 Task: Select a due date automation when advanced on, 2 days before a card is due add dates starting in more than 1 working days at 11:00 AM.
Action: Mouse moved to (1142, 85)
Screenshot: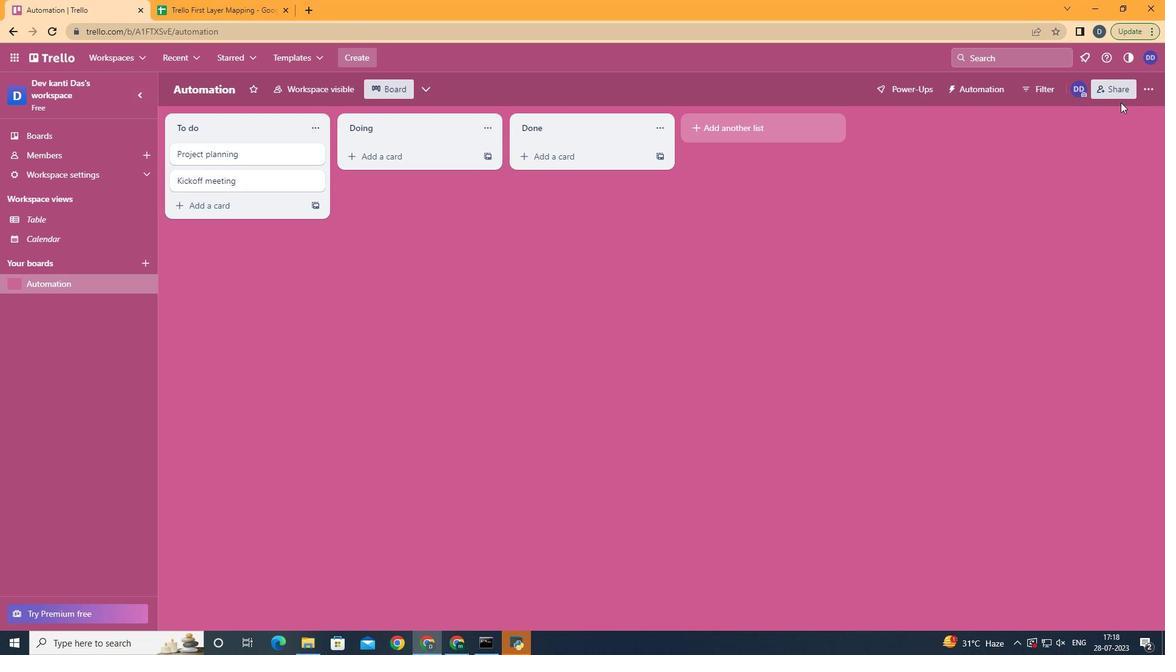 
Action: Mouse pressed left at (1142, 85)
Screenshot: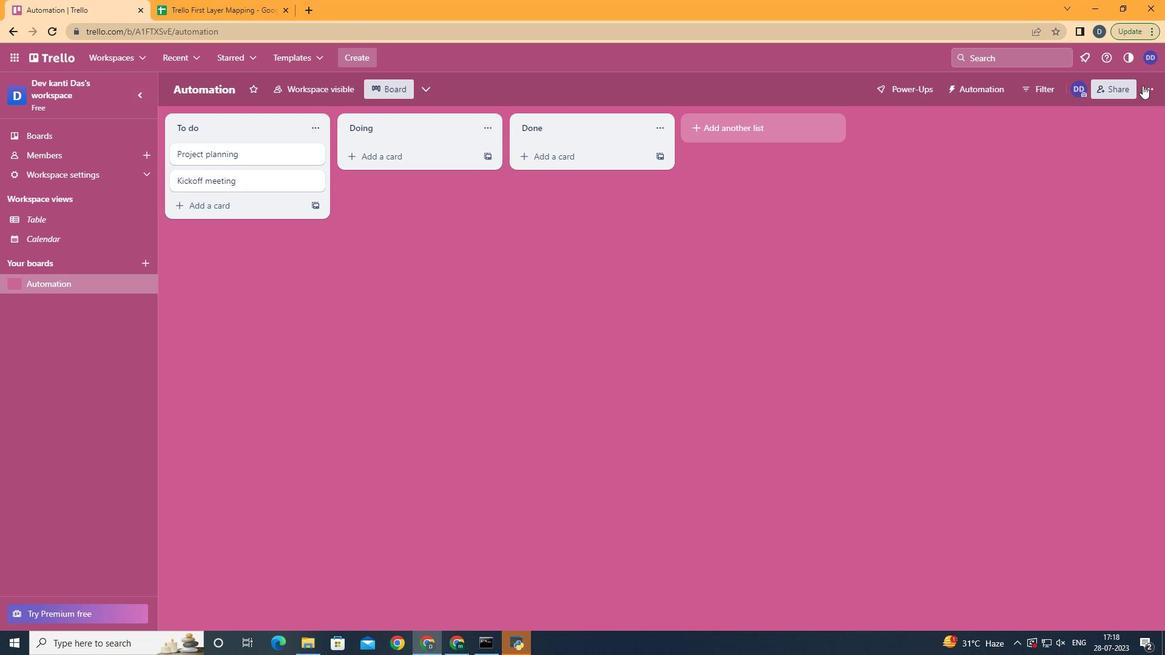 
Action: Mouse moved to (1073, 257)
Screenshot: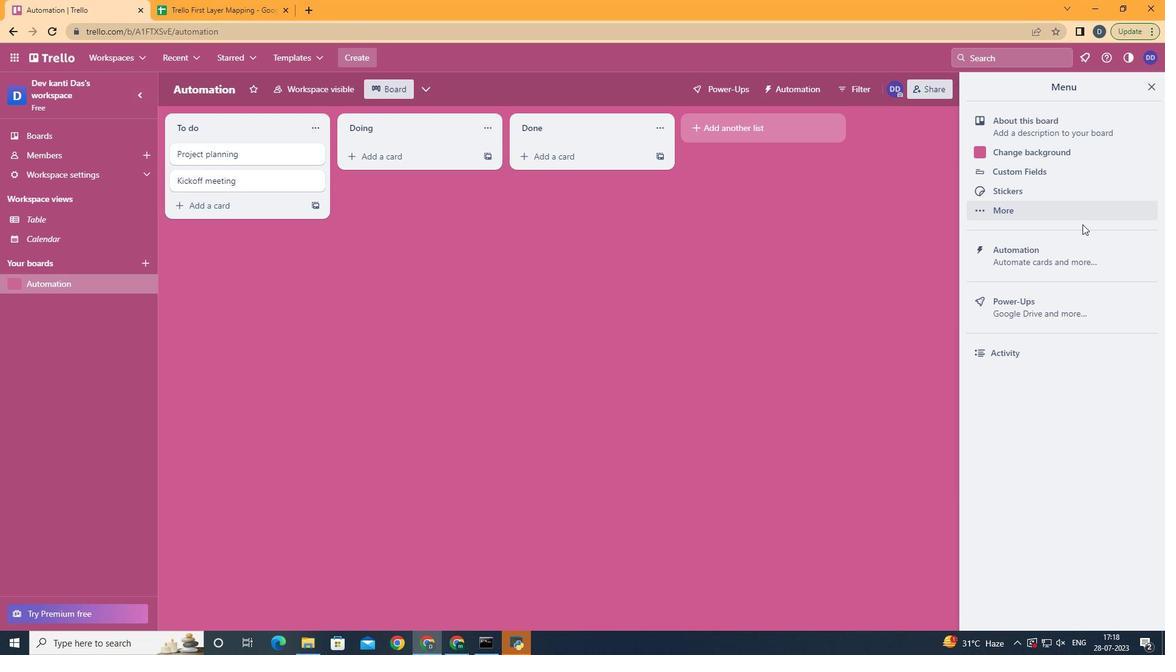 
Action: Mouse pressed left at (1073, 257)
Screenshot: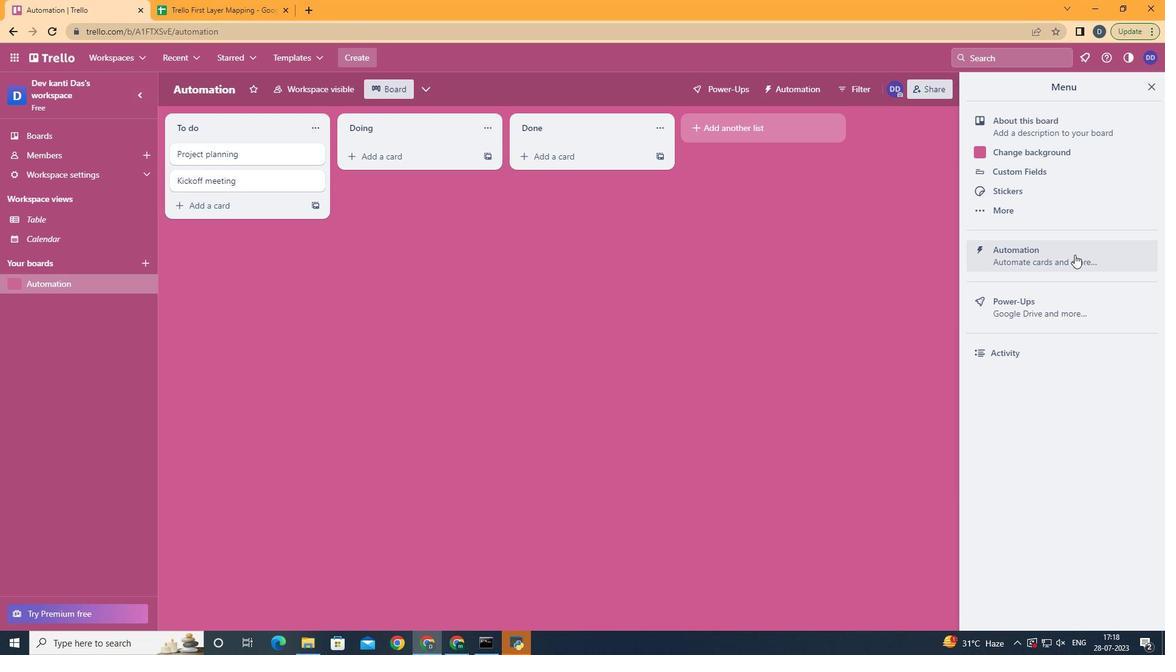 
Action: Mouse moved to (246, 239)
Screenshot: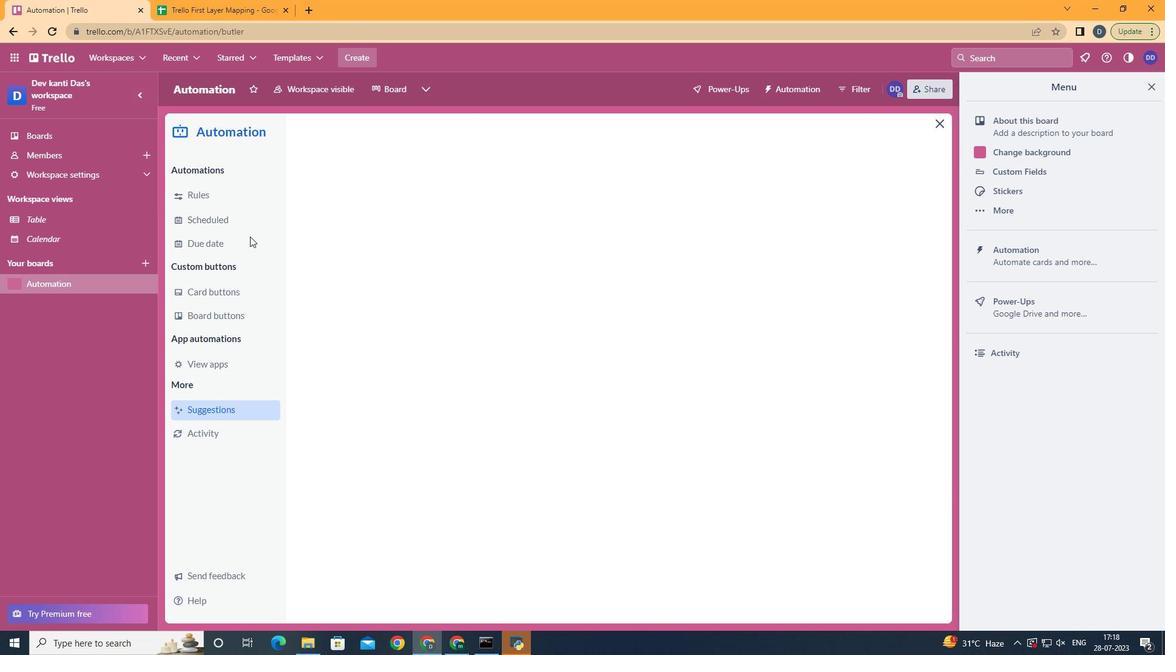 
Action: Mouse pressed left at (246, 239)
Screenshot: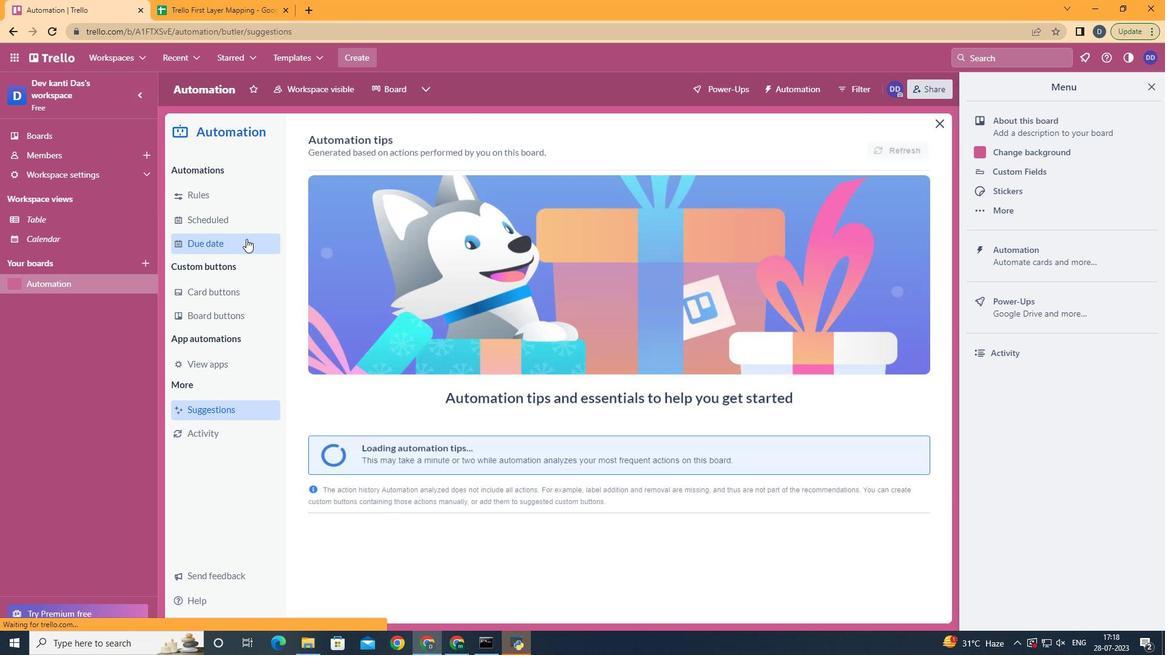 
Action: Mouse moved to (890, 149)
Screenshot: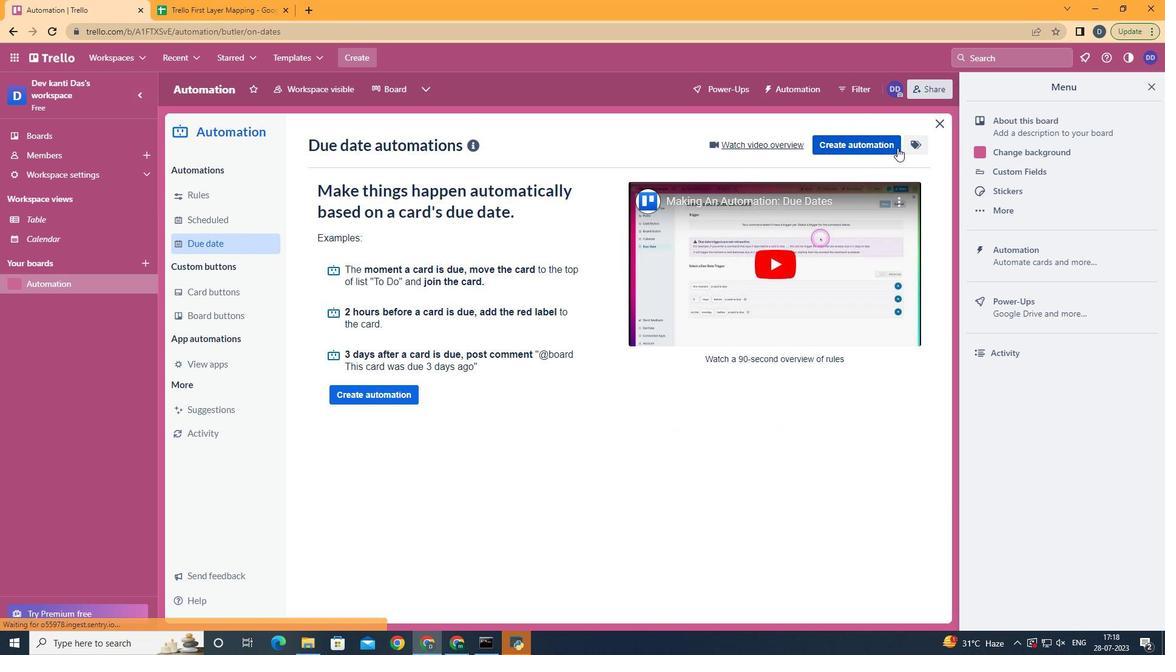 
Action: Mouse pressed left at (890, 149)
Screenshot: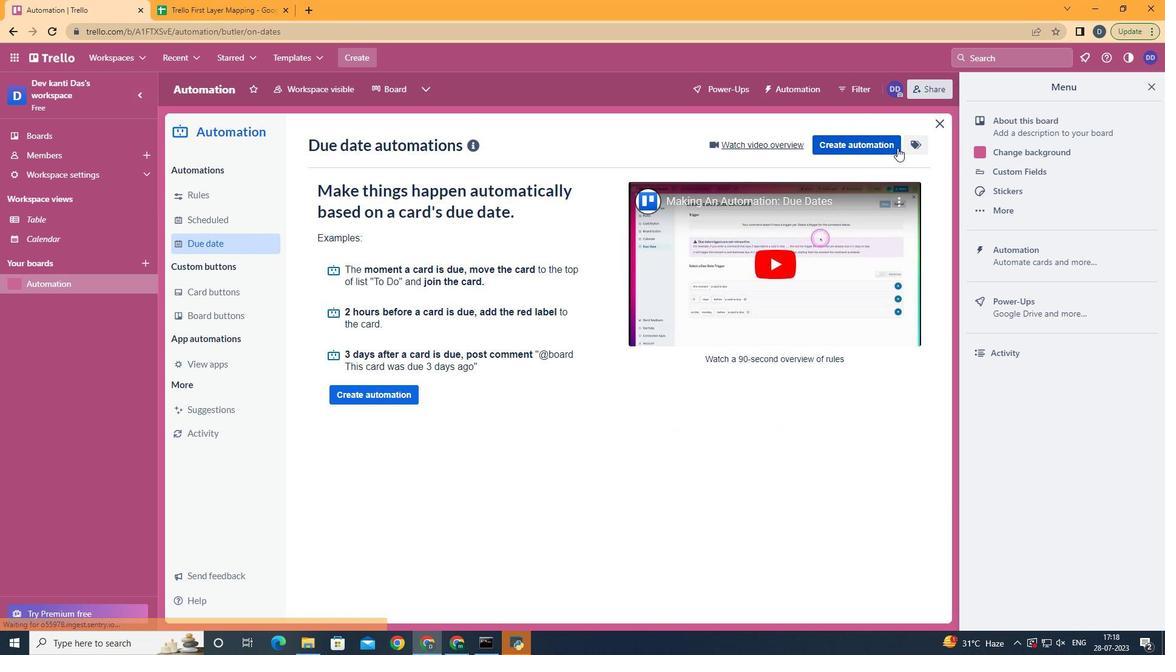 
Action: Mouse moved to (631, 252)
Screenshot: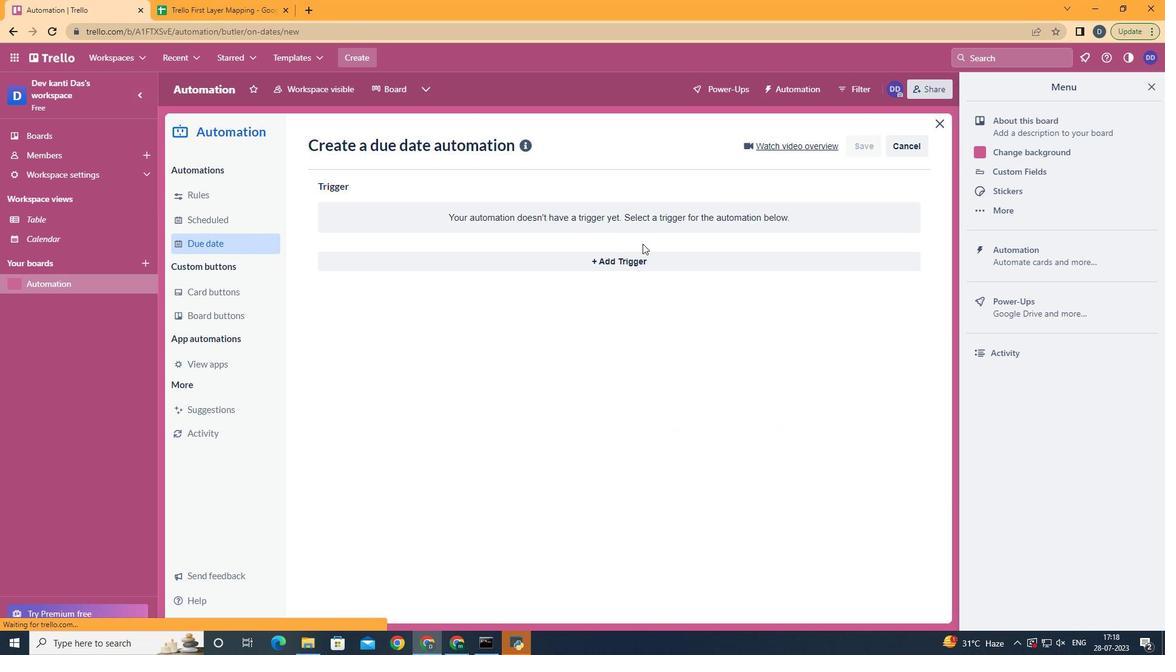 
Action: Mouse pressed left at (631, 252)
Screenshot: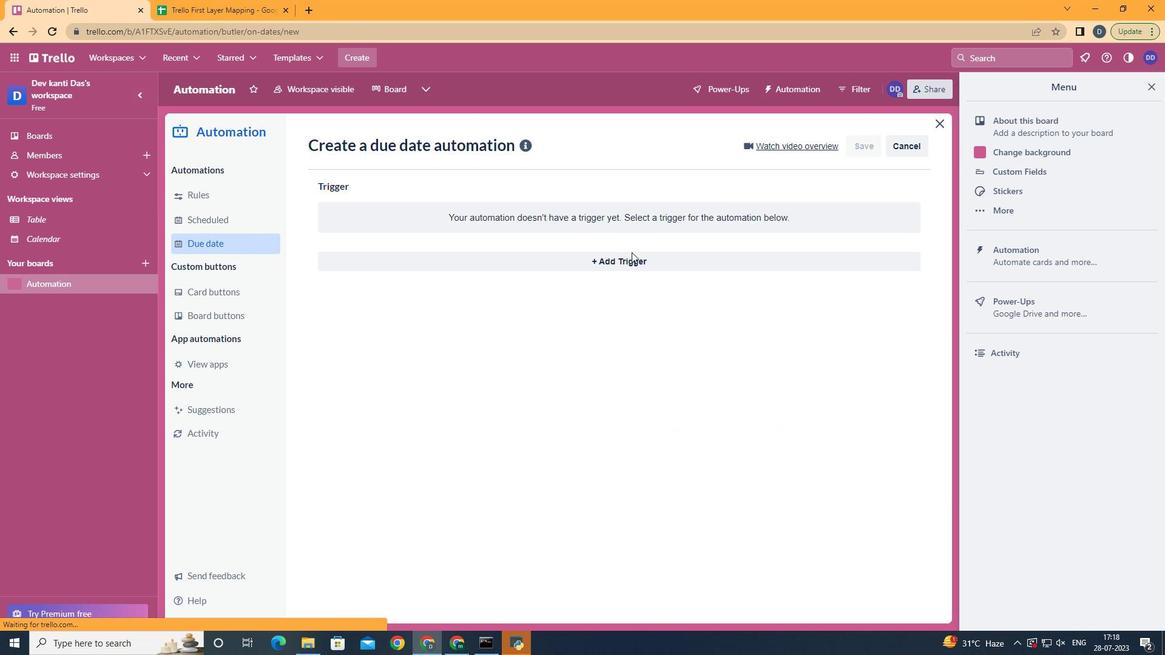 
Action: Mouse moved to (485, 450)
Screenshot: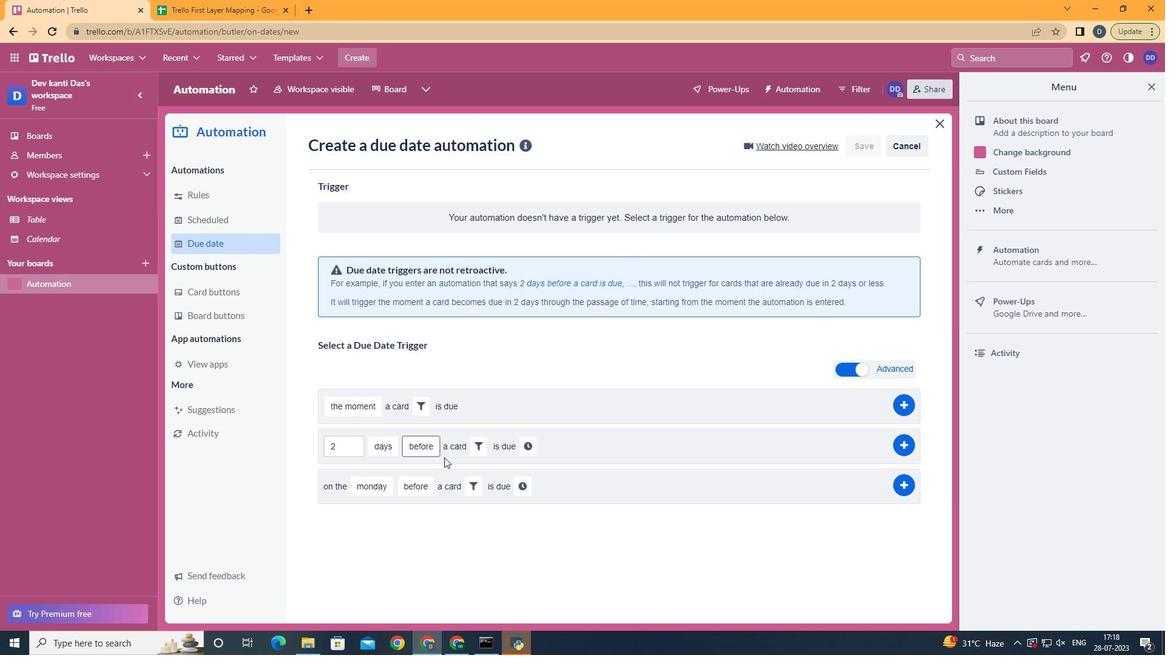 
Action: Mouse pressed left at (485, 450)
Screenshot: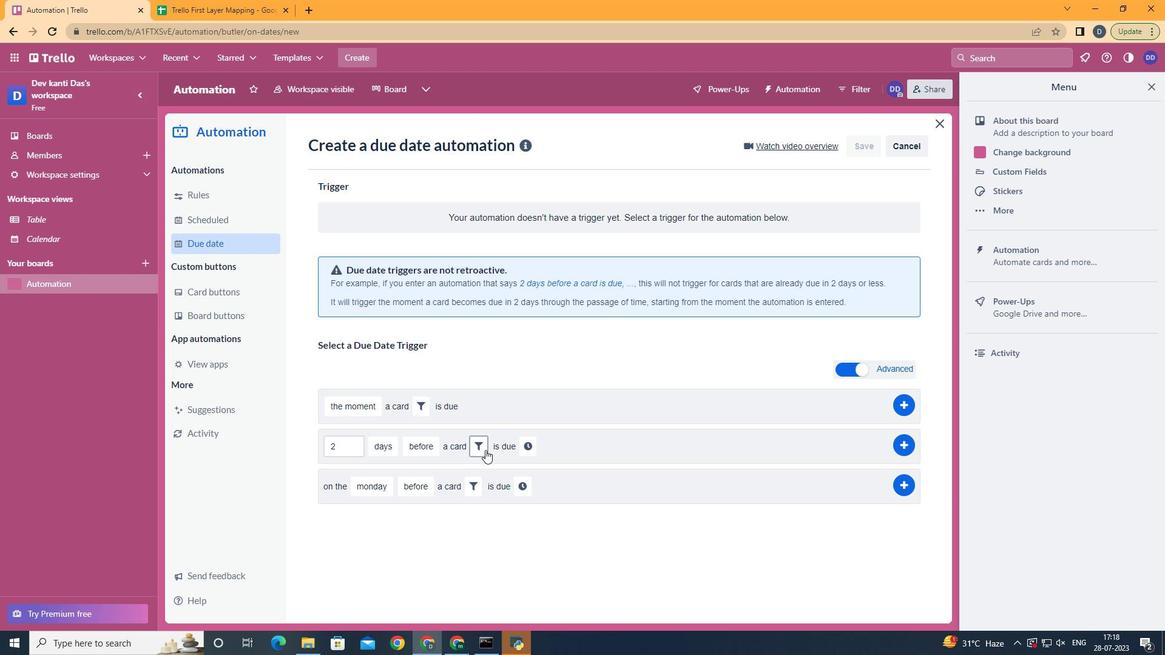 
Action: Mouse moved to (540, 486)
Screenshot: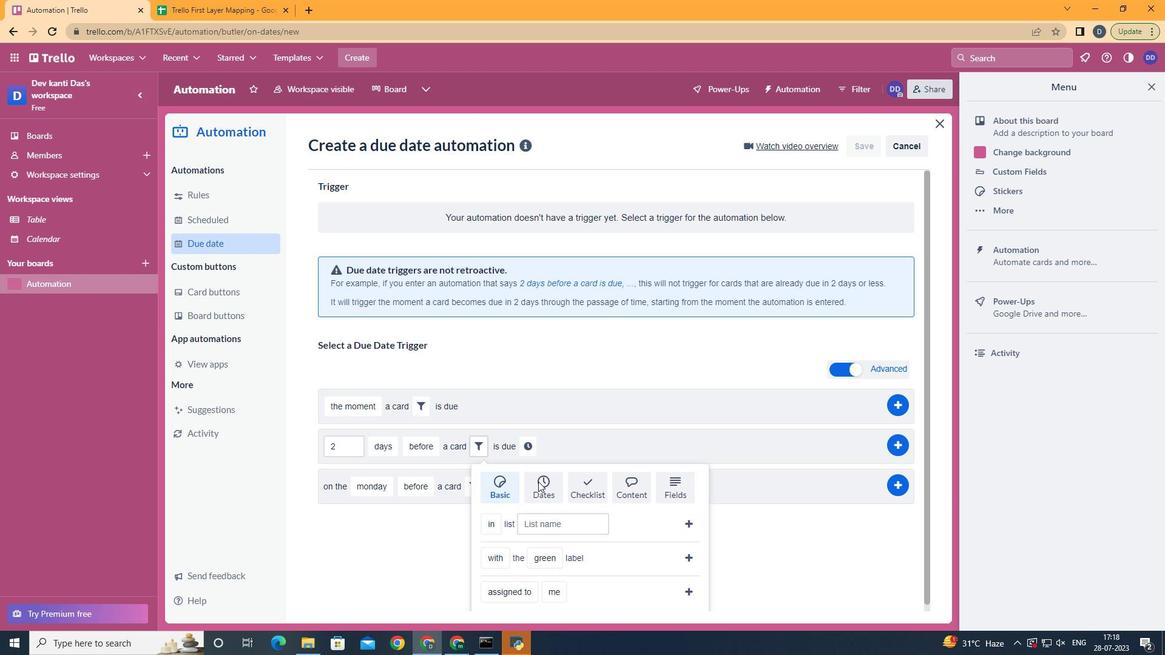 
Action: Mouse pressed left at (540, 486)
Screenshot: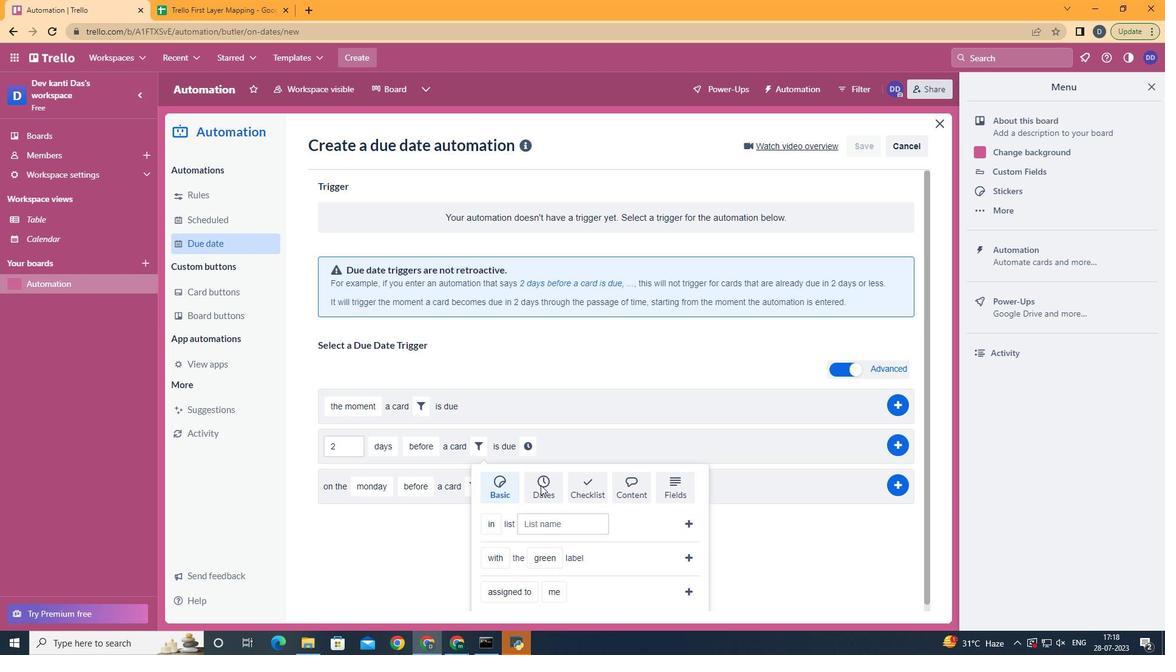 
Action: Mouse scrolled (540, 486) with delta (0, 0)
Screenshot: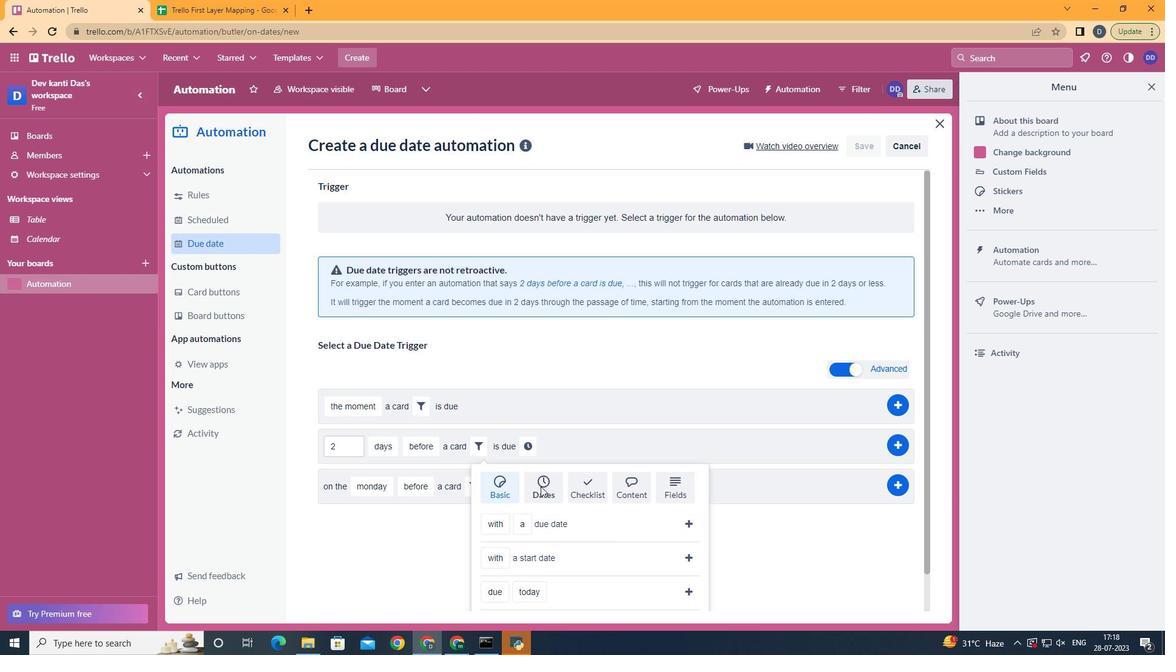 
Action: Mouse scrolled (540, 486) with delta (0, 0)
Screenshot: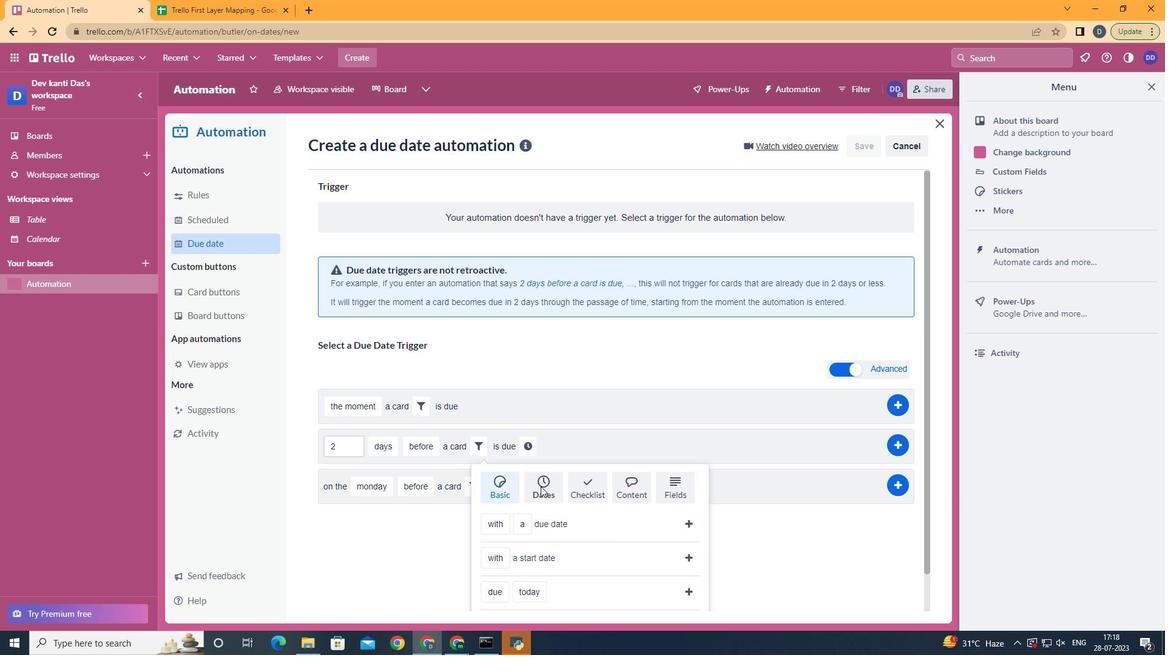 
Action: Mouse scrolled (540, 486) with delta (0, 0)
Screenshot: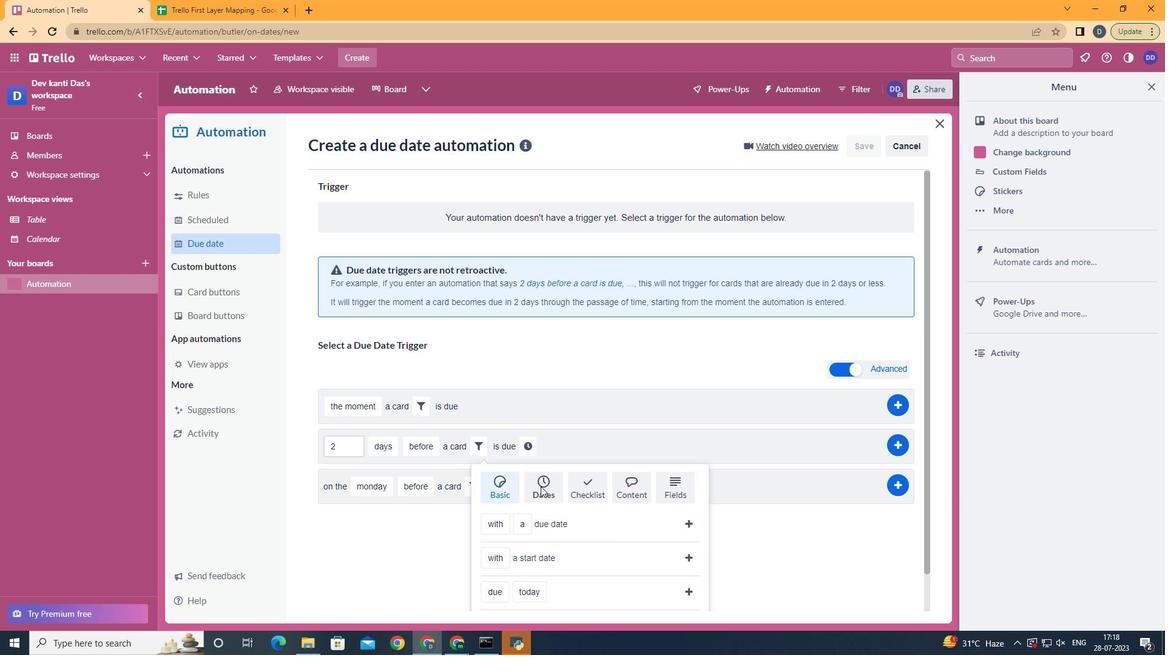 
Action: Mouse scrolled (540, 486) with delta (0, 0)
Screenshot: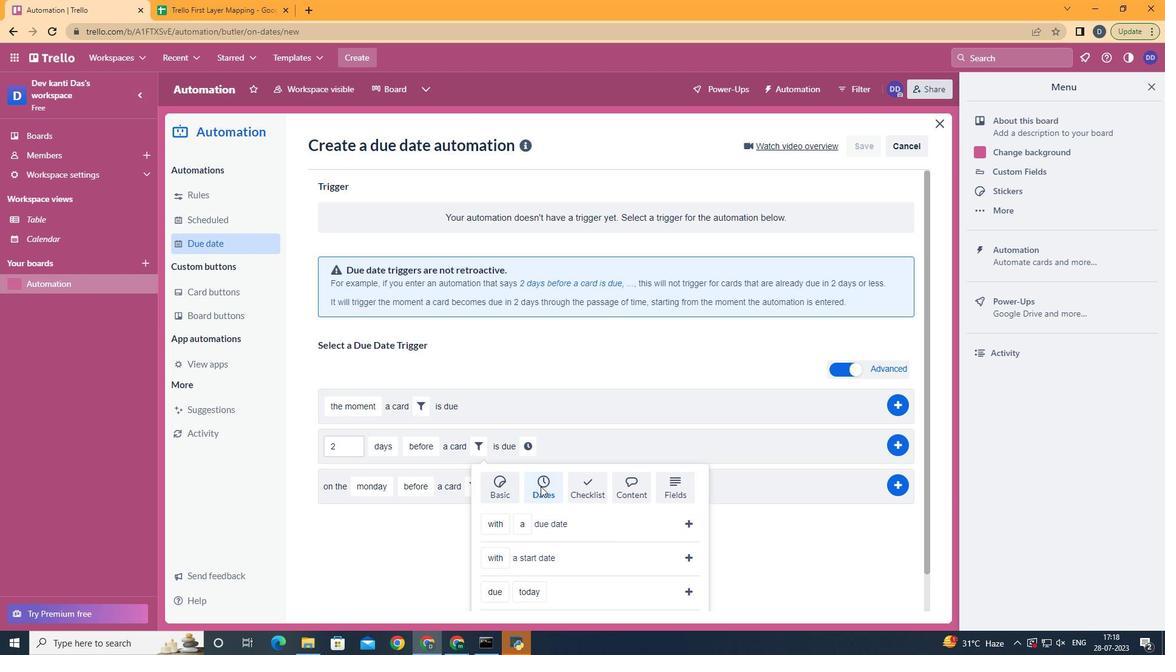 
Action: Mouse scrolled (540, 486) with delta (0, 0)
Screenshot: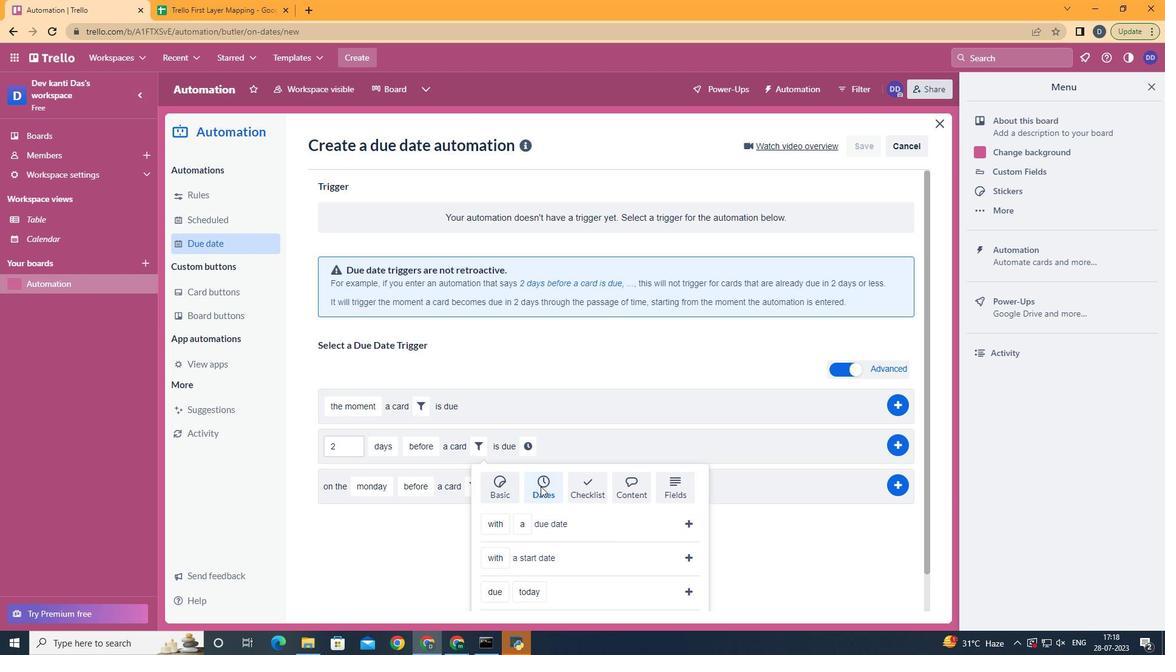 
Action: Mouse moved to (505, 564)
Screenshot: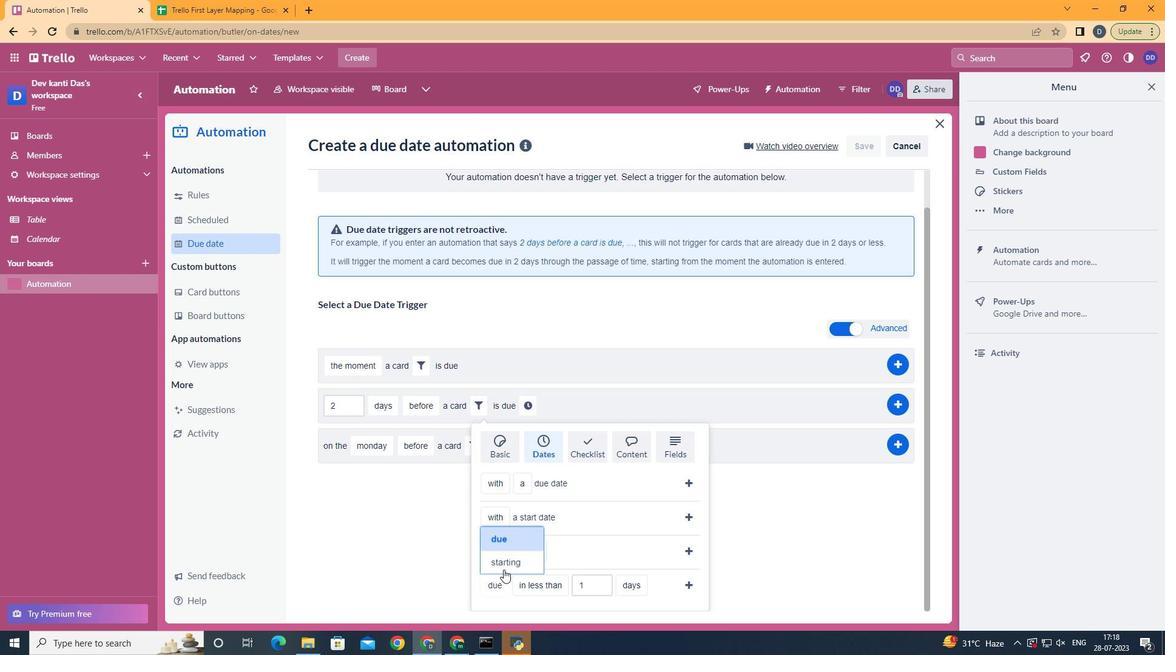 
Action: Mouse pressed left at (505, 564)
Screenshot: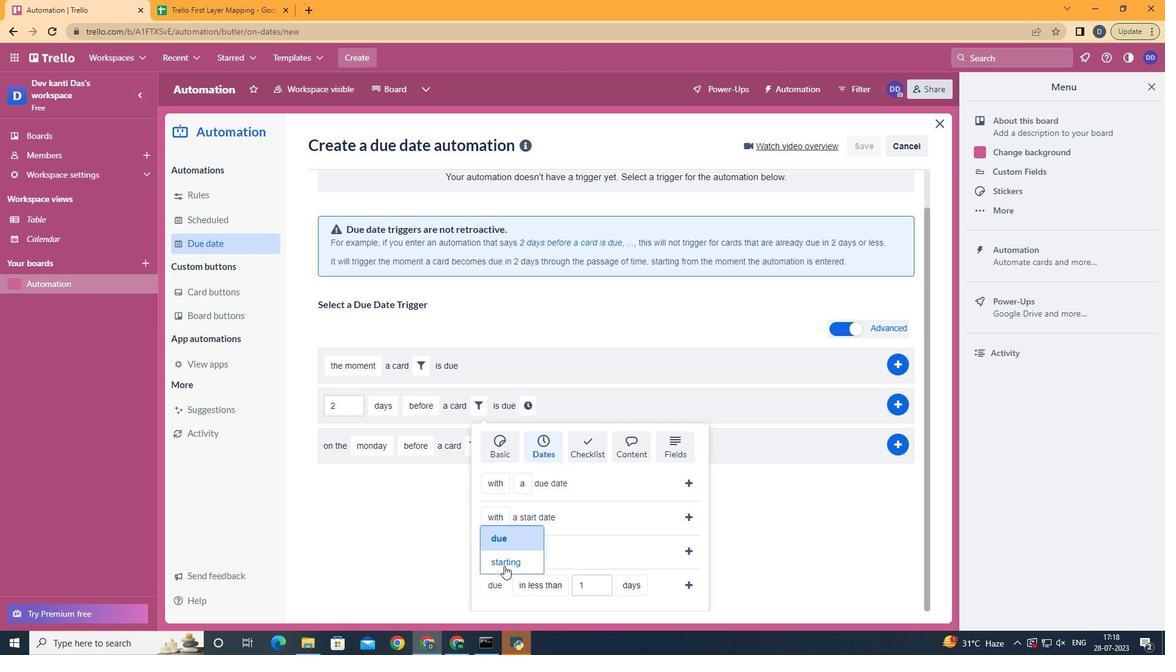 
Action: Mouse moved to (572, 504)
Screenshot: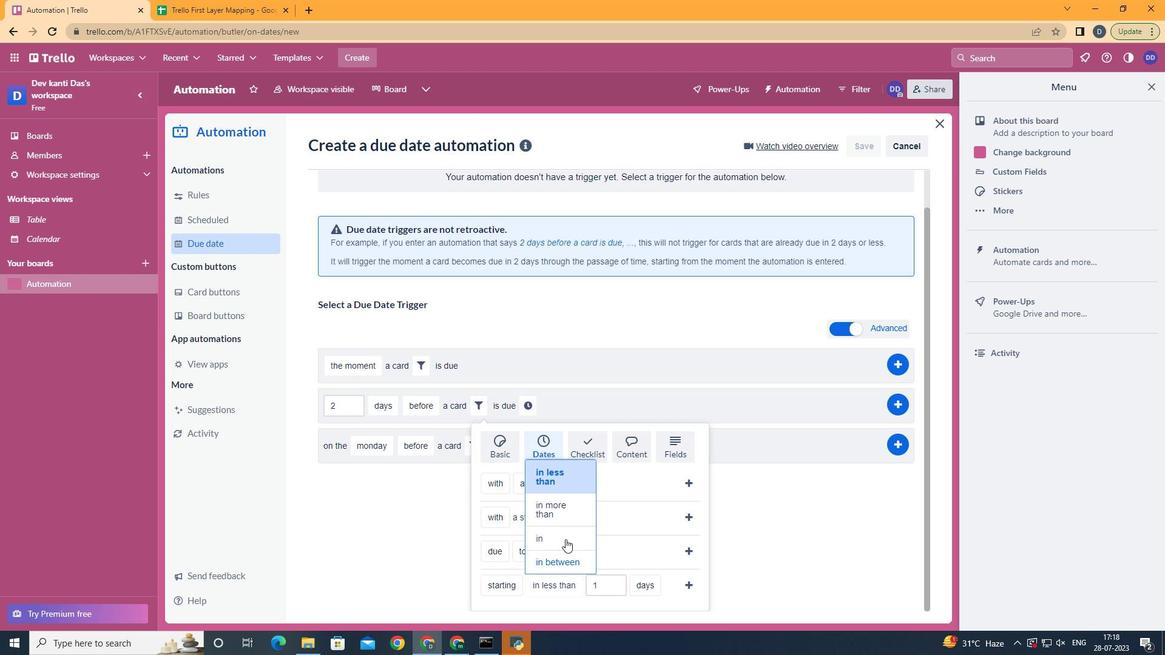 
Action: Mouse pressed left at (572, 504)
Screenshot: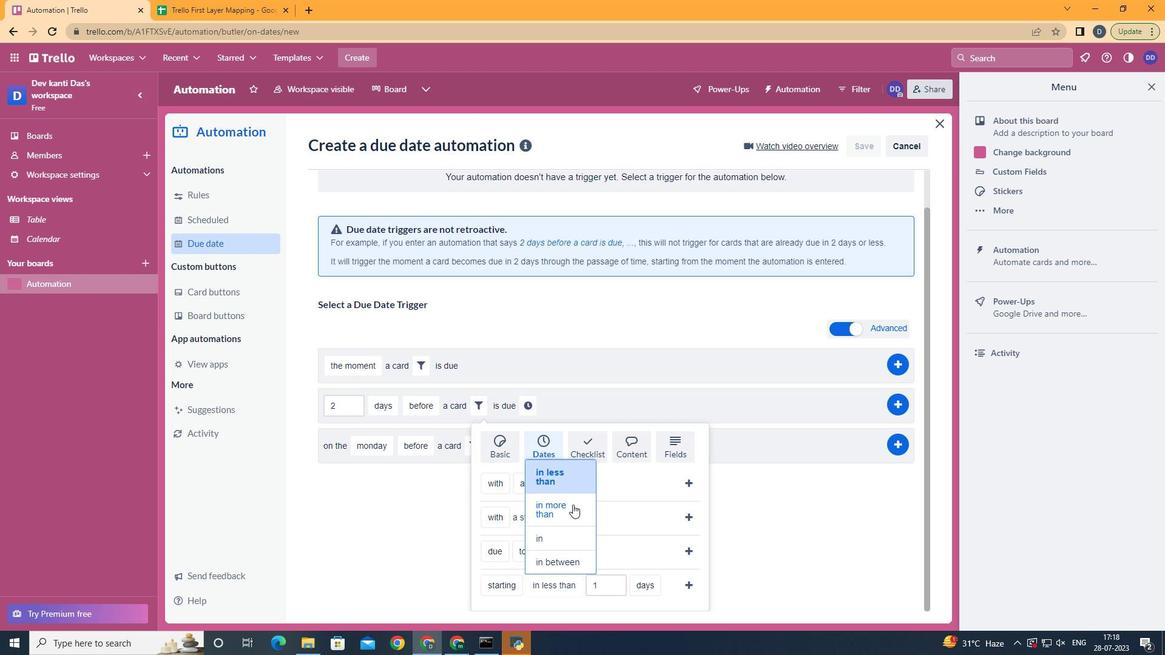 
Action: Mouse moved to (666, 567)
Screenshot: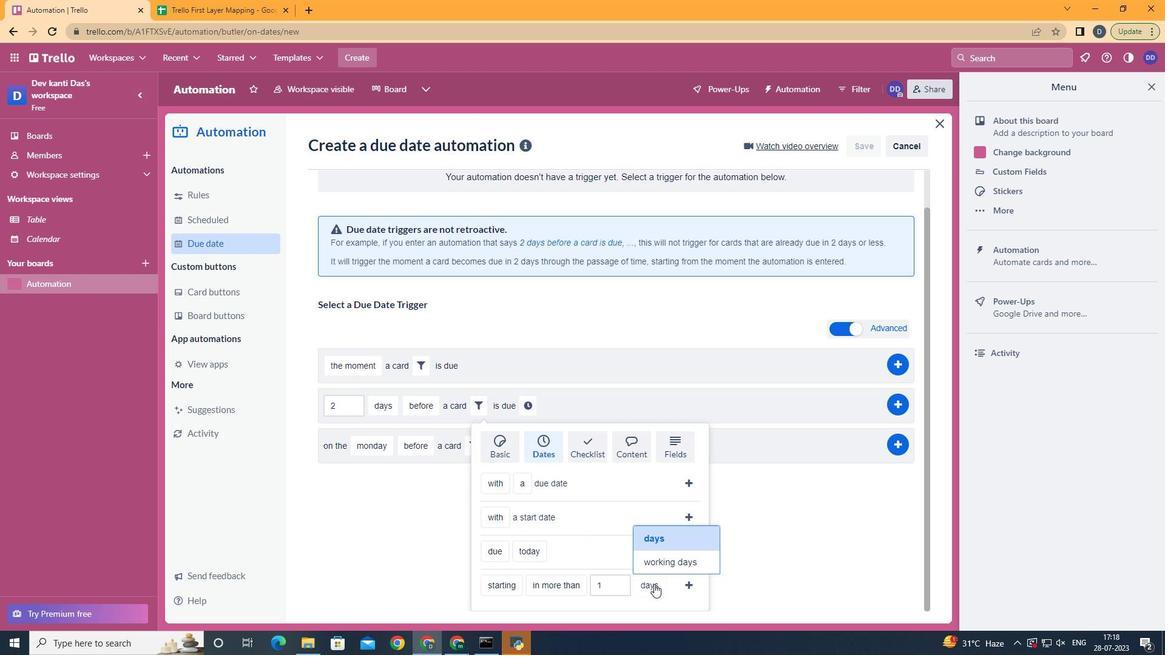 
Action: Mouse pressed left at (666, 567)
Screenshot: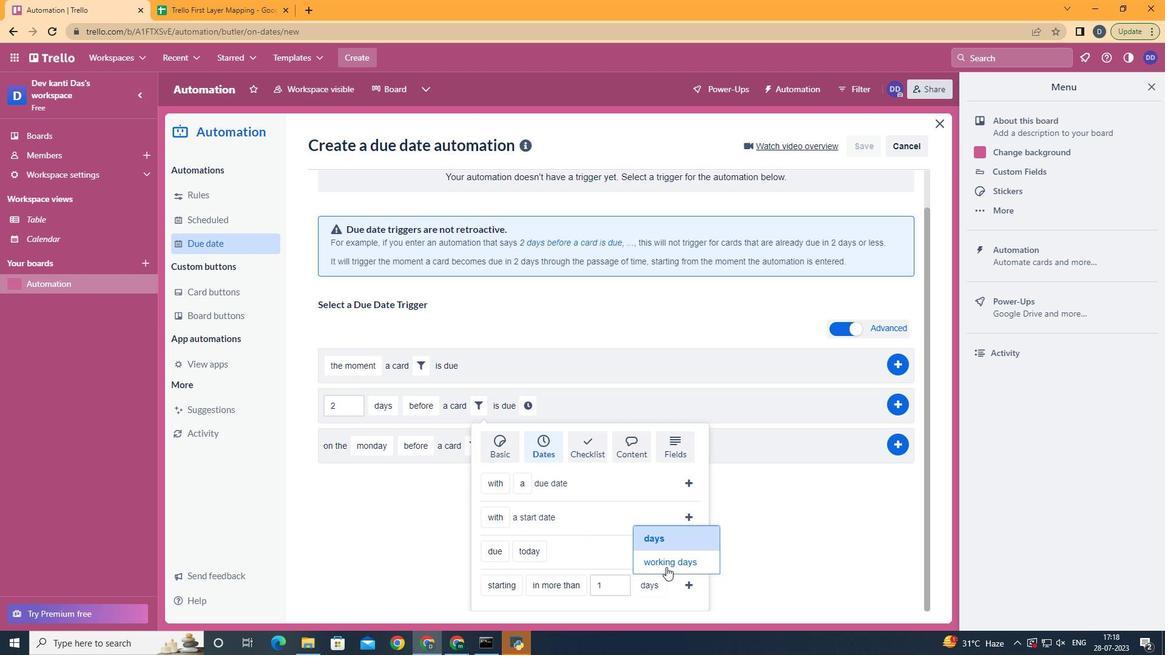 
Action: Mouse moved to (716, 586)
Screenshot: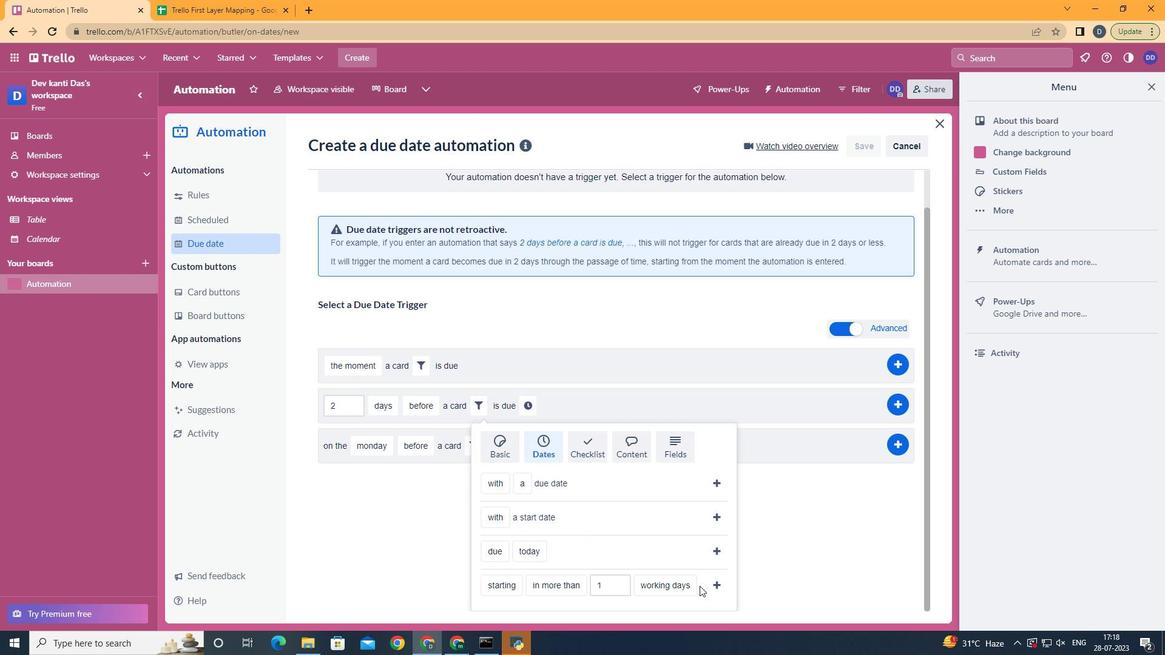 
Action: Mouse pressed left at (716, 586)
Screenshot: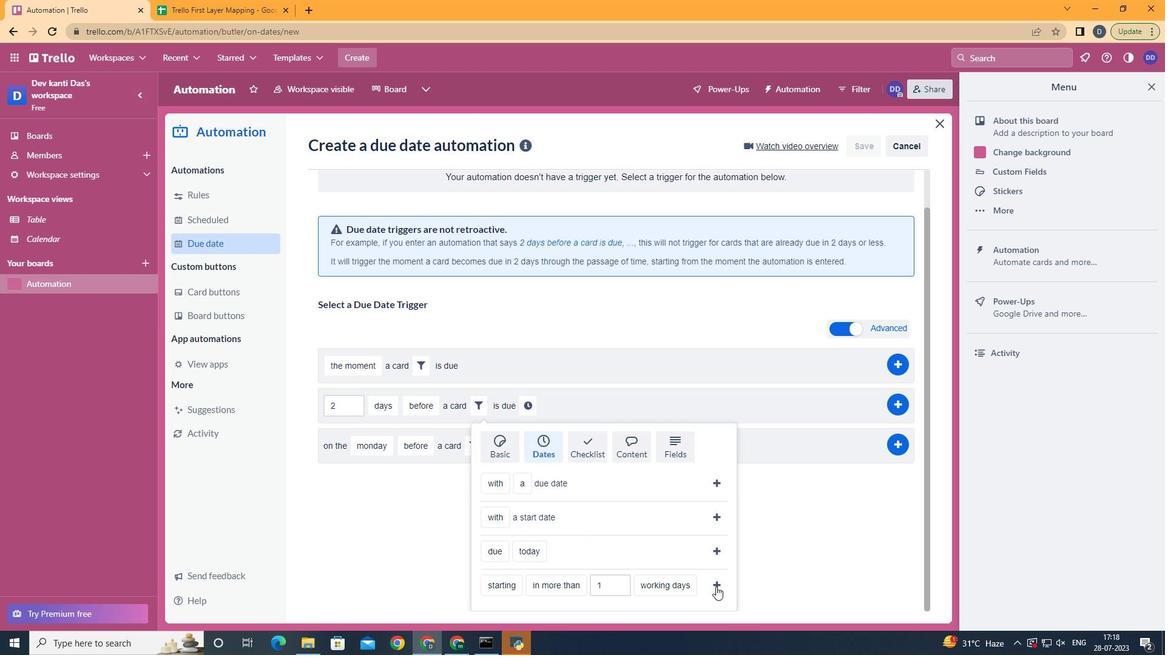 
Action: Mouse moved to (697, 455)
Screenshot: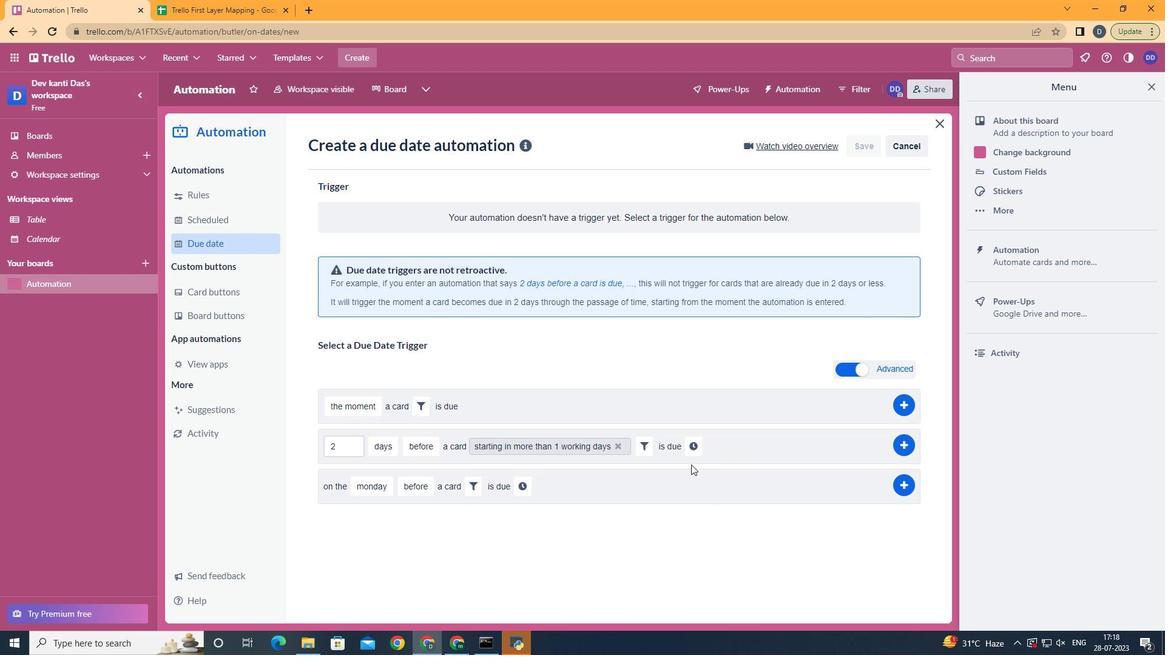 
Action: Mouse pressed left at (697, 455)
Screenshot: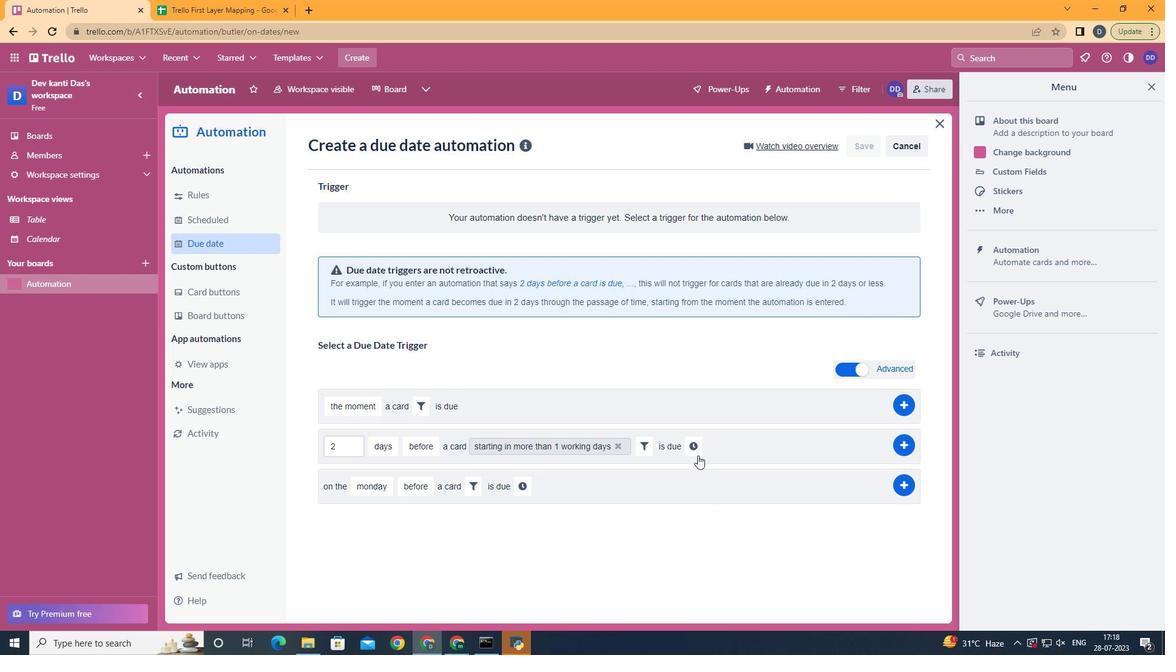 
Action: Mouse moved to (710, 451)
Screenshot: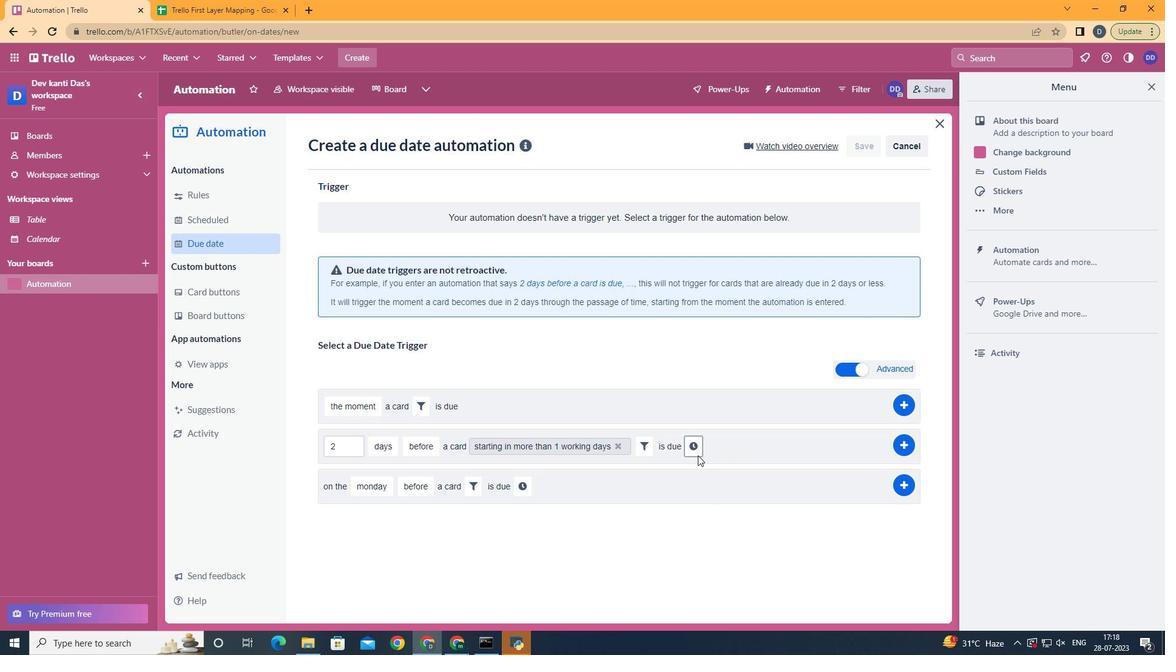 
Action: Mouse pressed left at (710, 451)
Screenshot: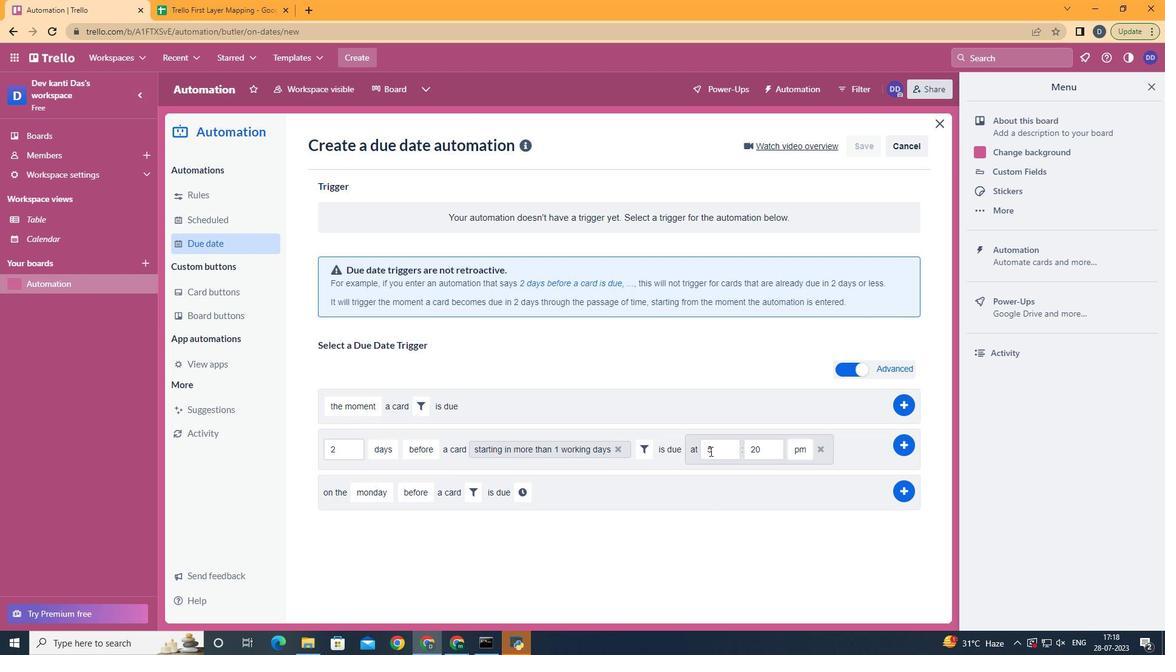 
Action: Key pressed <Key.backspace>11
Screenshot: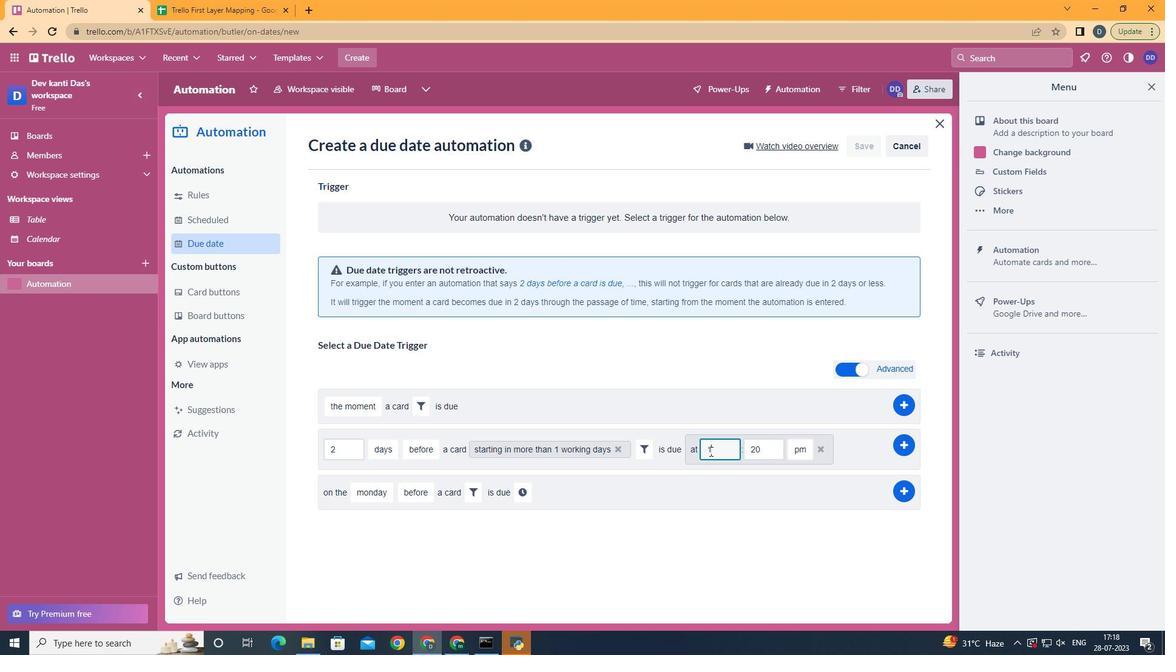 
Action: Mouse moved to (761, 451)
Screenshot: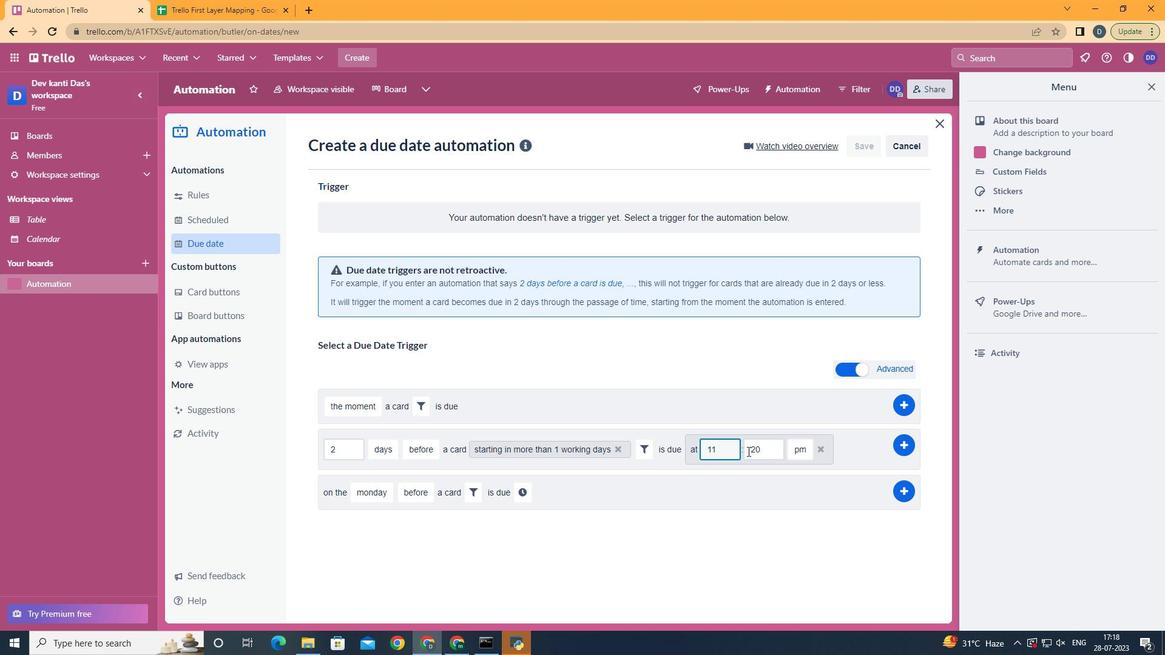 
Action: Mouse pressed left at (761, 451)
Screenshot: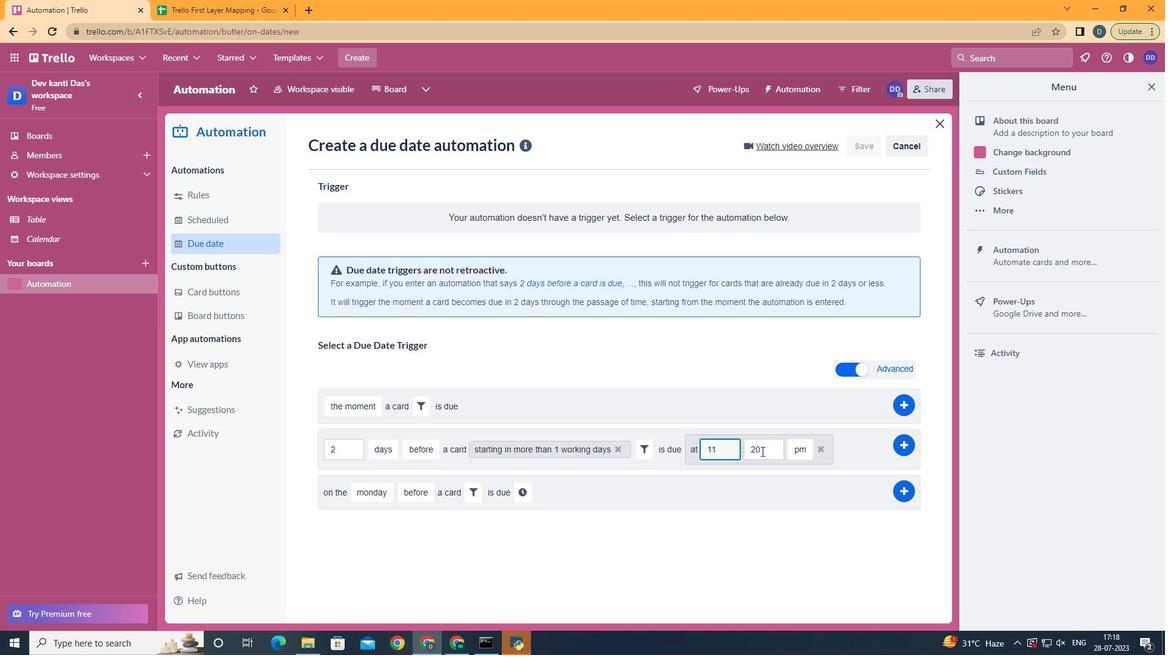
Action: Key pressed <Key.backspace><Key.backspace>00
Screenshot: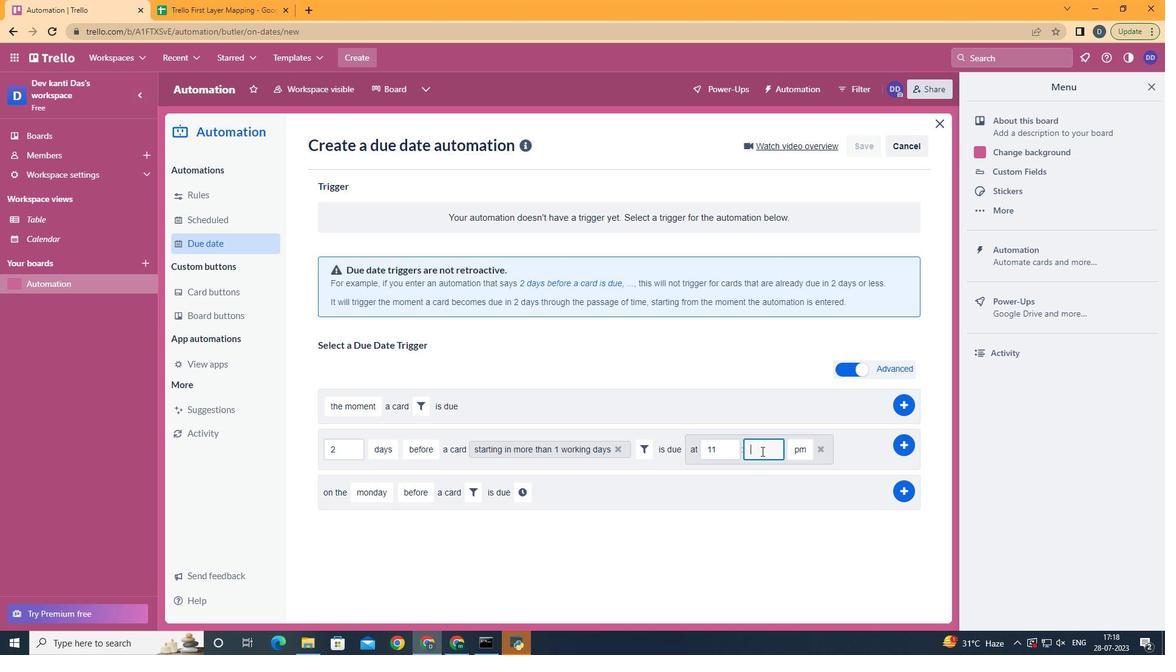 
Action: Mouse moved to (806, 480)
Screenshot: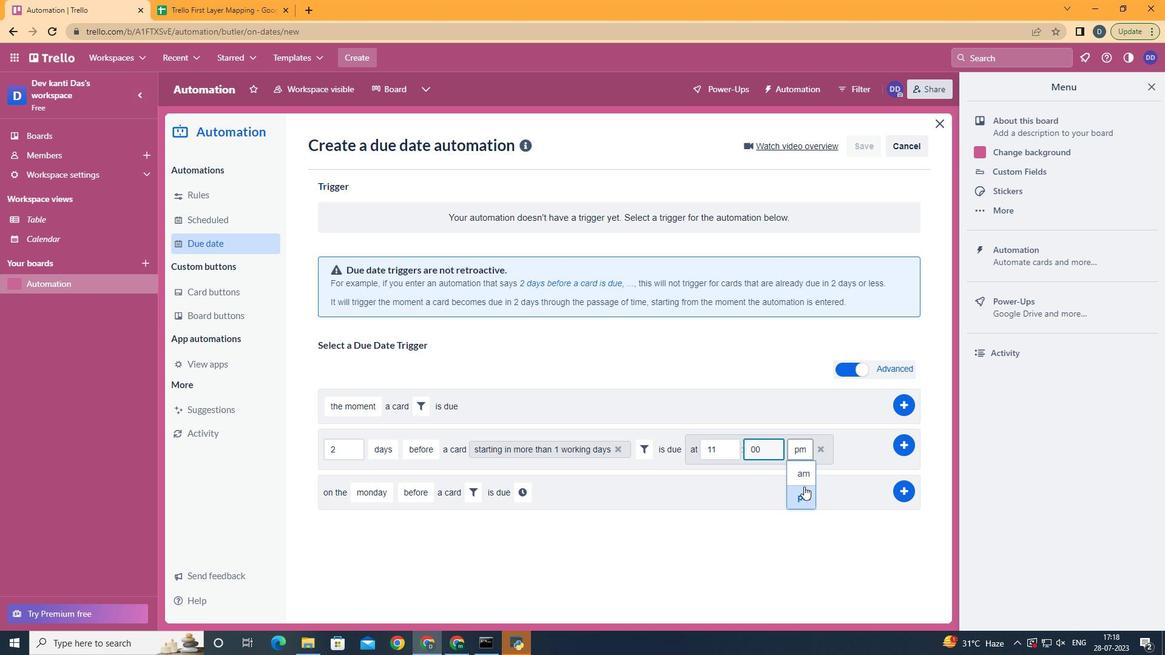 
Action: Mouse pressed left at (806, 480)
Screenshot: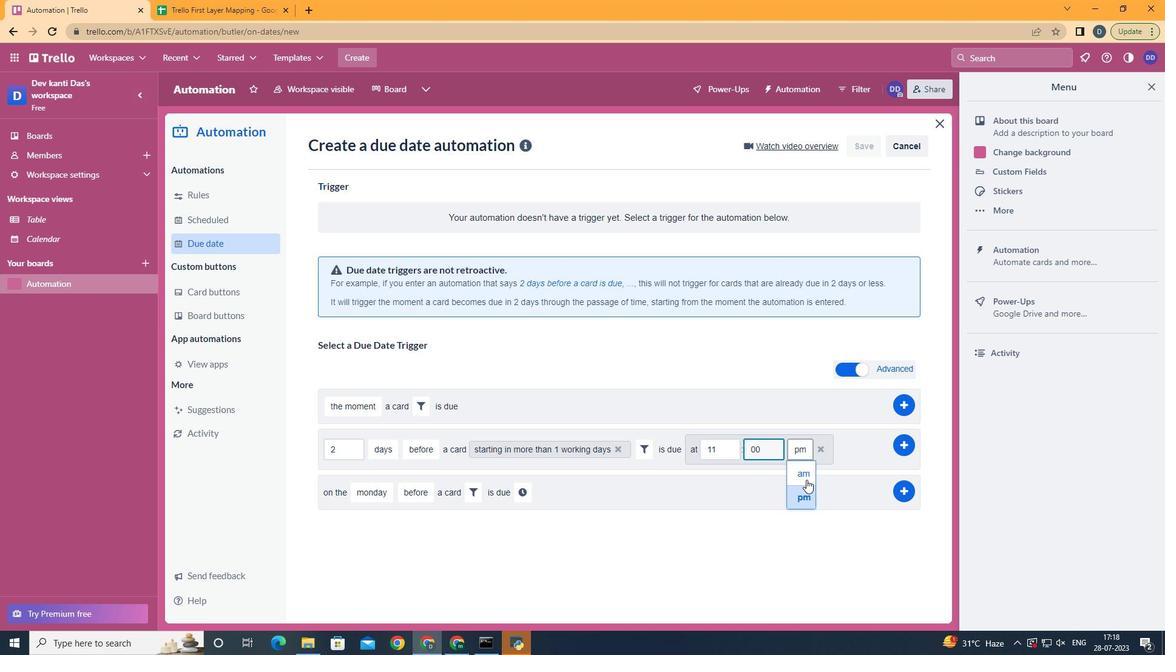 
